 Task: Click reset in search with filters.
Action: Mouse moved to (526, 60)
Screenshot: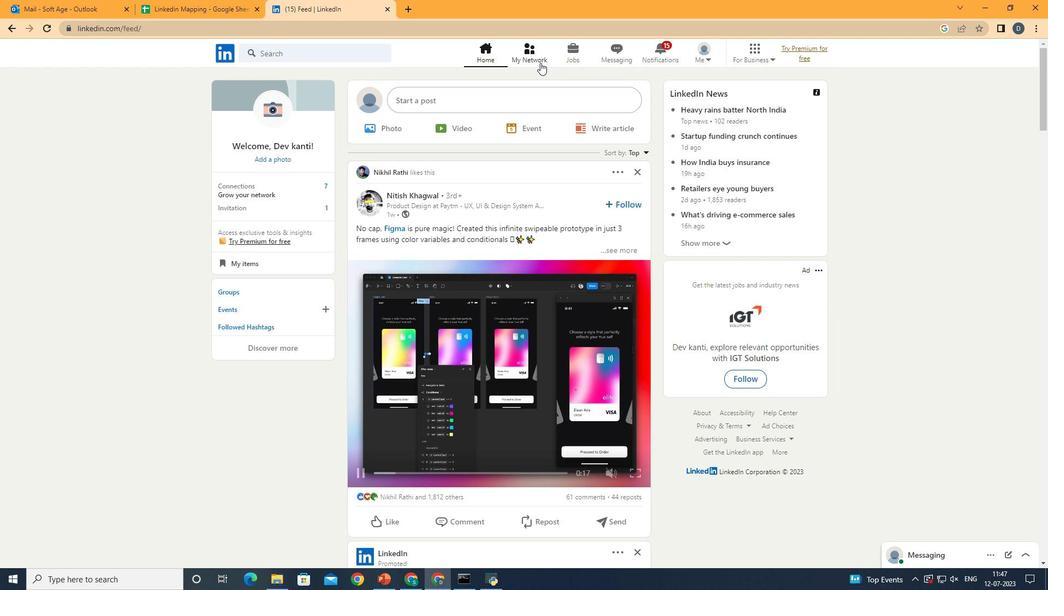 
Action: Mouse pressed left at (526, 60)
Screenshot: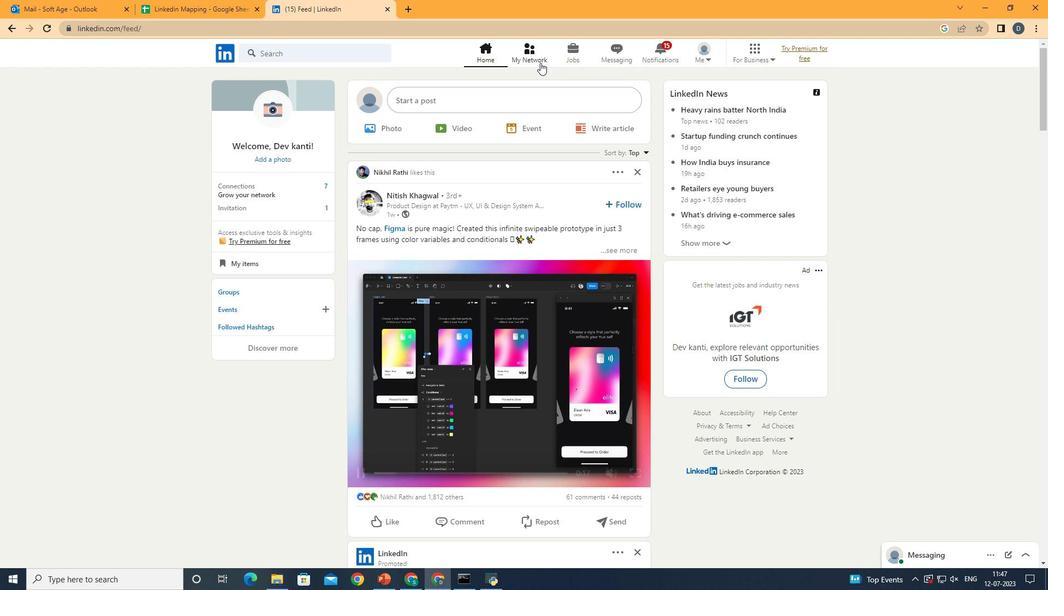 
Action: Mouse moved to (360, 107)
Screenshot: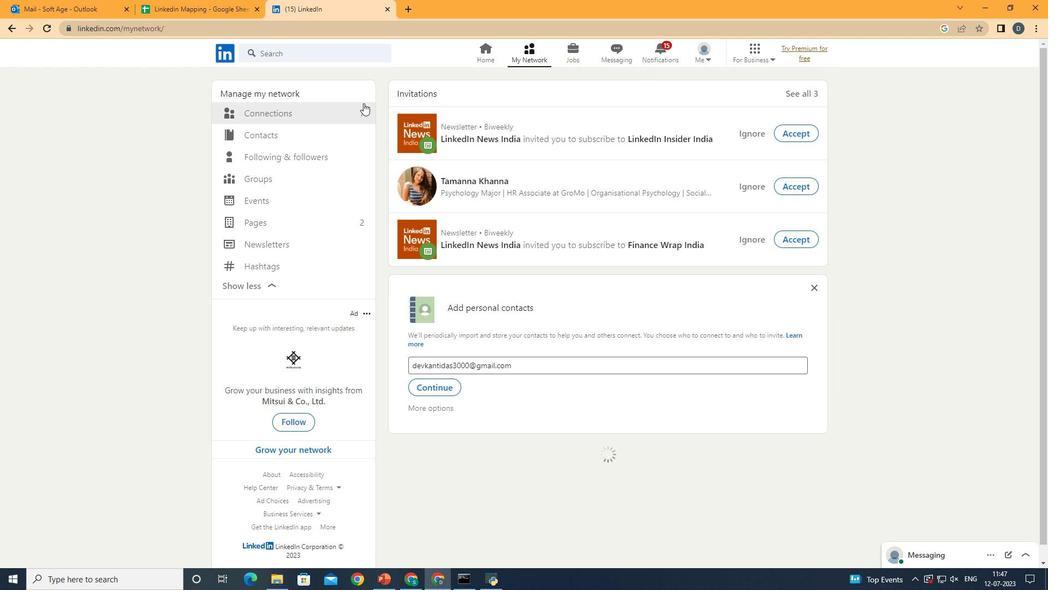 
Action: Mouse pressed left at (360, 107)
Screenshot: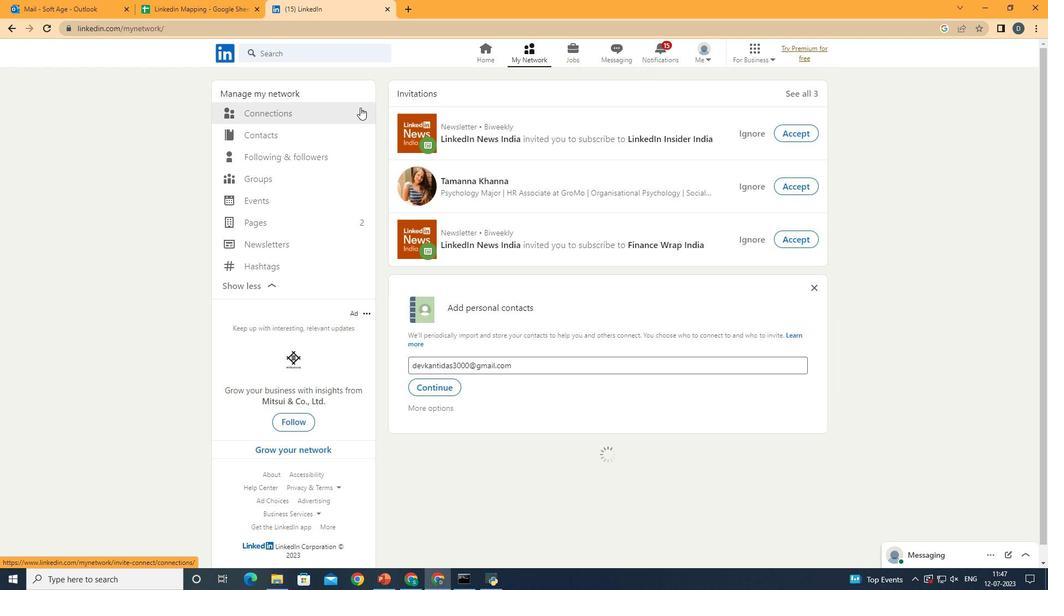 
Action: Mouse moved to (609, 110)
Screenshot: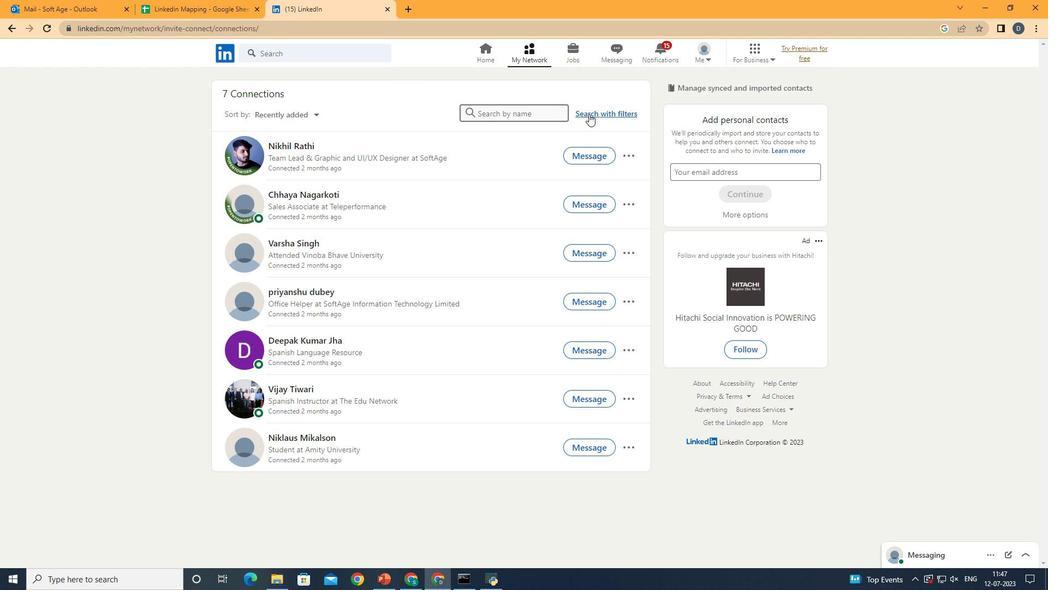 
Action: Mouse pressed left at (609, 110)
Screenshot: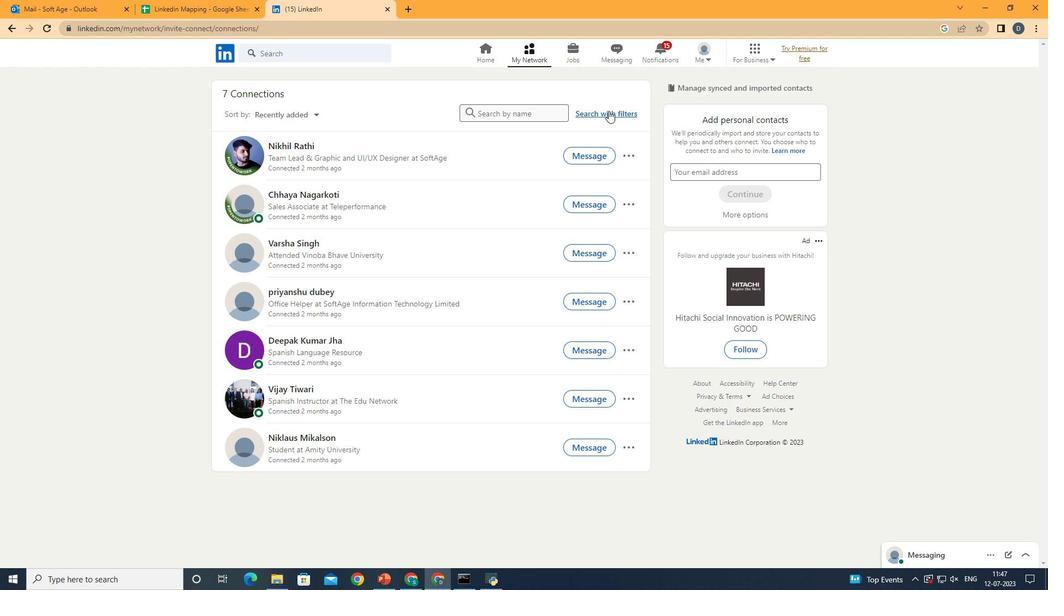 
Action: Mouse moved to (552, 77)
Screenshot: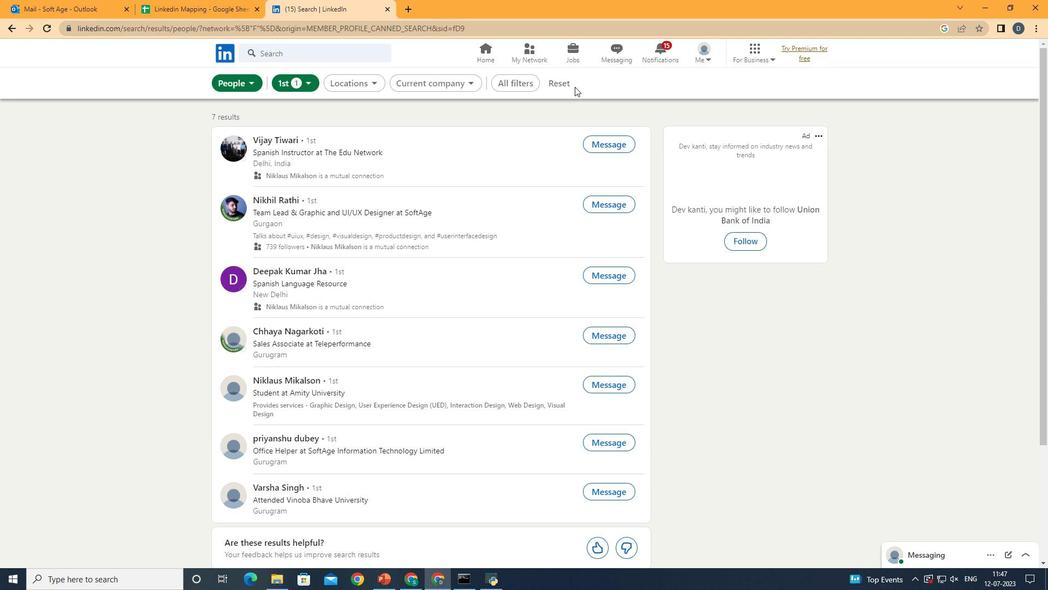 
Action: Mouse pressed left at (552, 77)
Screenshot: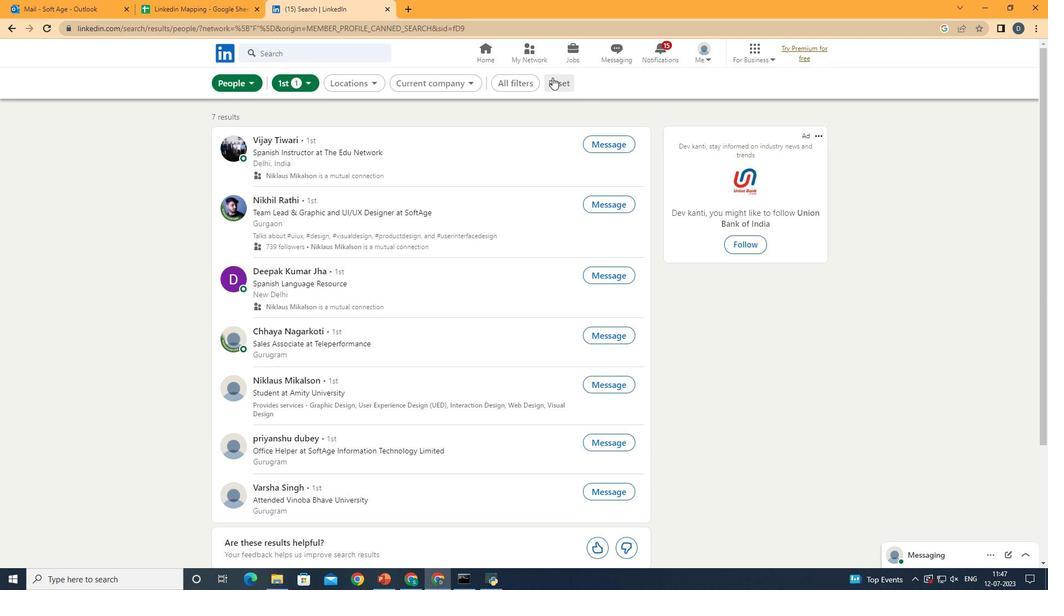 
Action: Mouse moved to (635, 233)
Screenshot: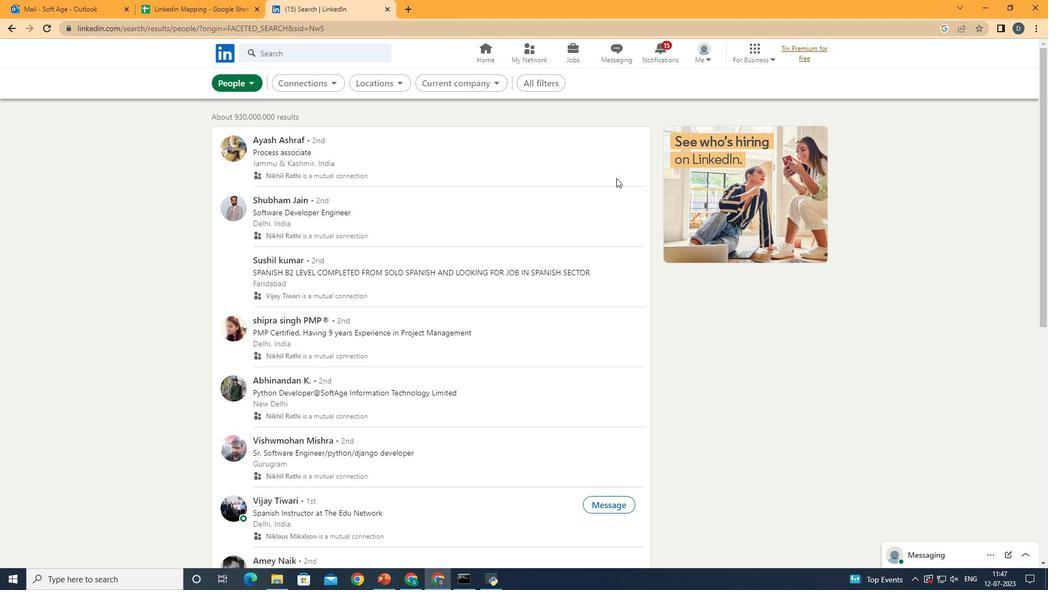 
Action: Mouse scrolled (635, 233) with delta (0, 0)
Screenshot: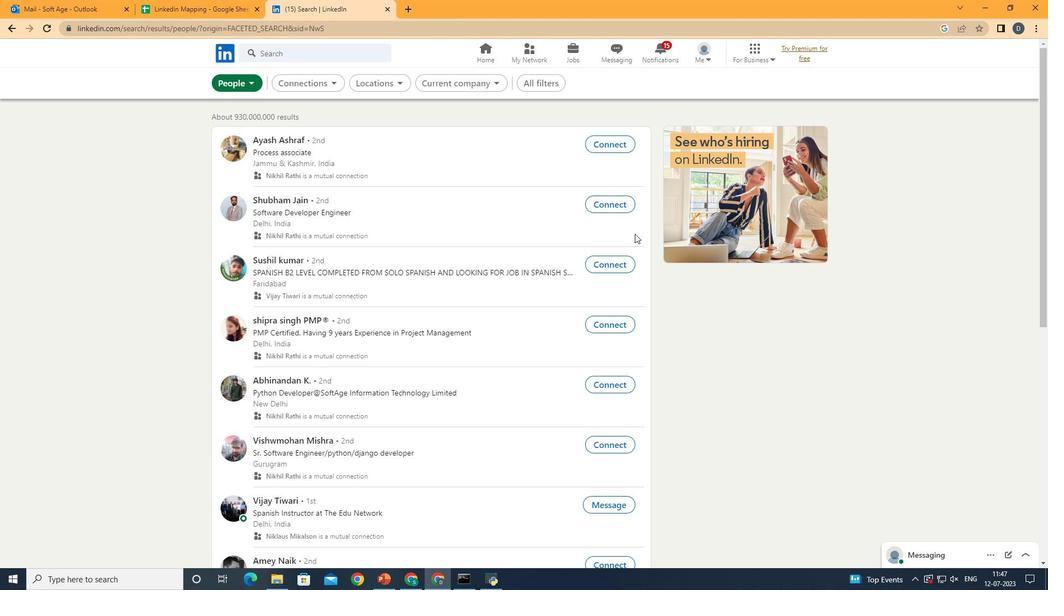 
Action: Mouse scrolled (635, 233) with delta (0, 0)
Screenshot: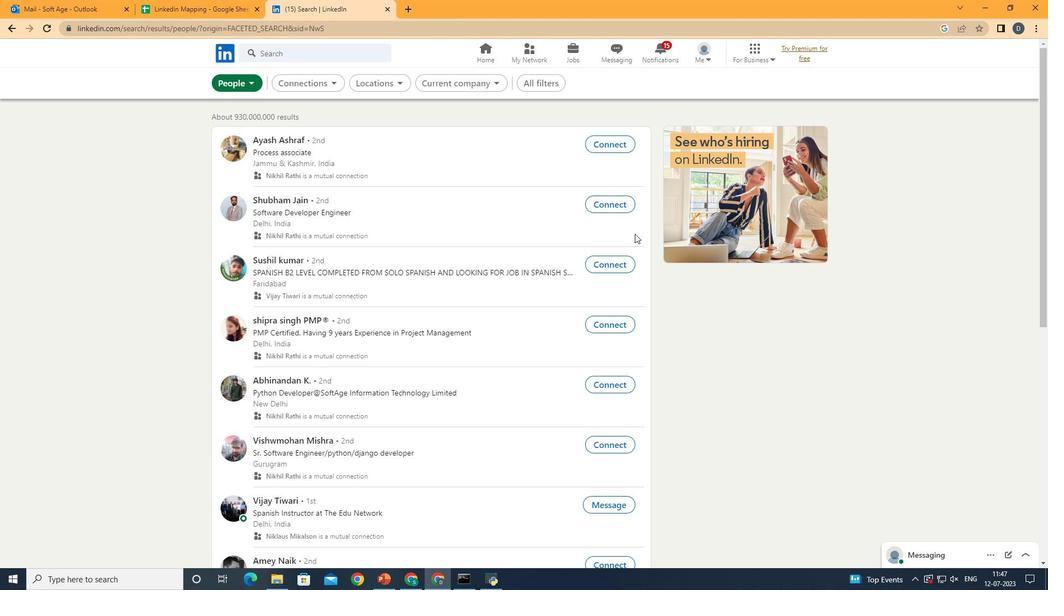 
Action: Mouse scrolled (635, 233) with delta (0, 0)
Screenshot: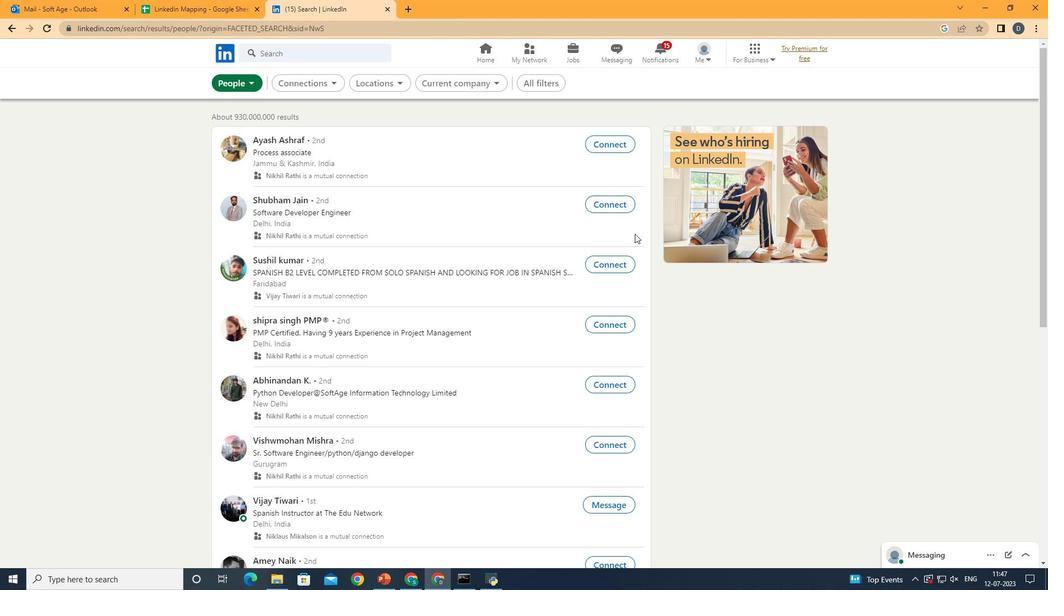 
Action: Mouse scrolled (635, 233) with delta (0, 0)
Screenshot: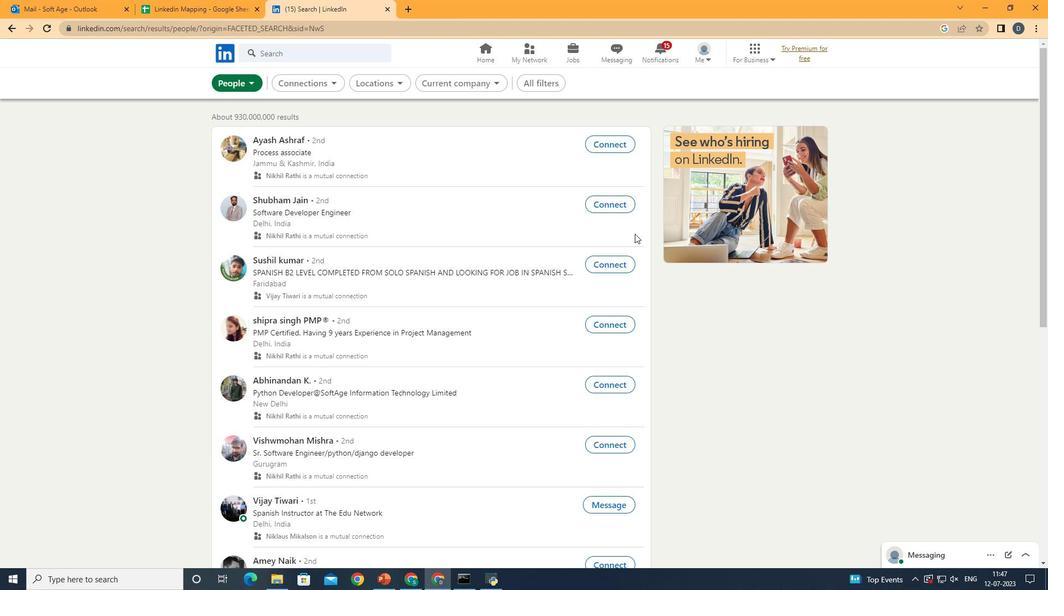 
Action: Mouse scrolled (635, 233) with delta (0, 0)
Screenshot: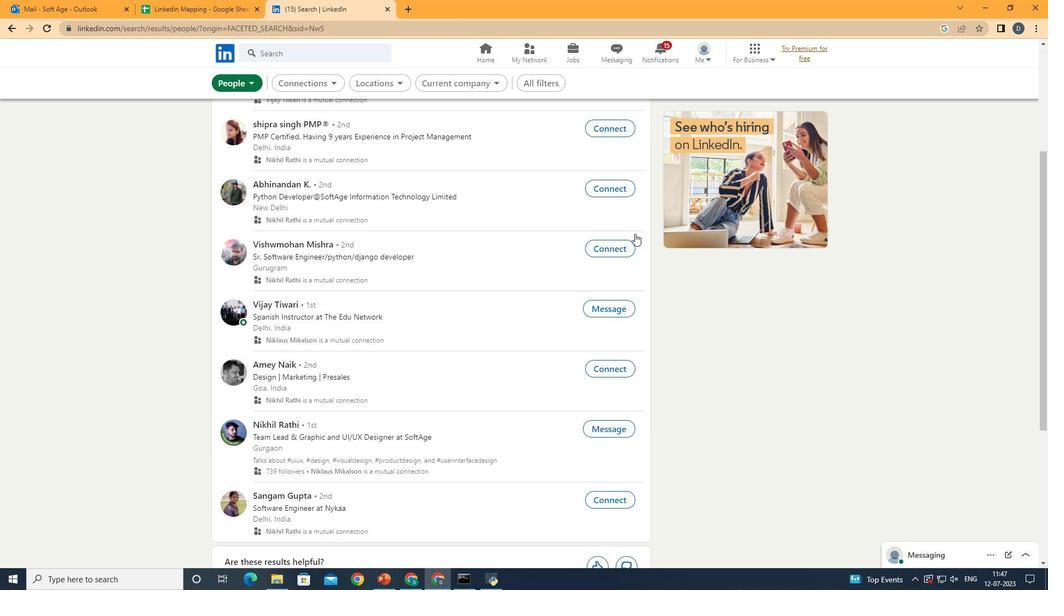 
Action: Mouse scrolled (635, 233) with delta (0, 0)
Screenshot: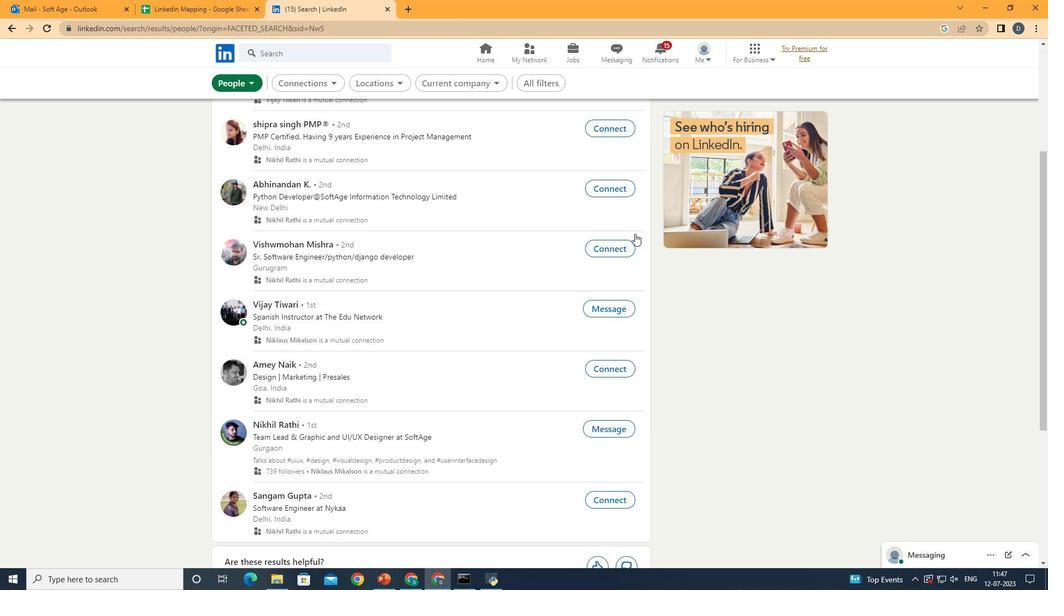 
Action: Mouse scrolled (635, 233) with delta (0, 0)
Screenshot: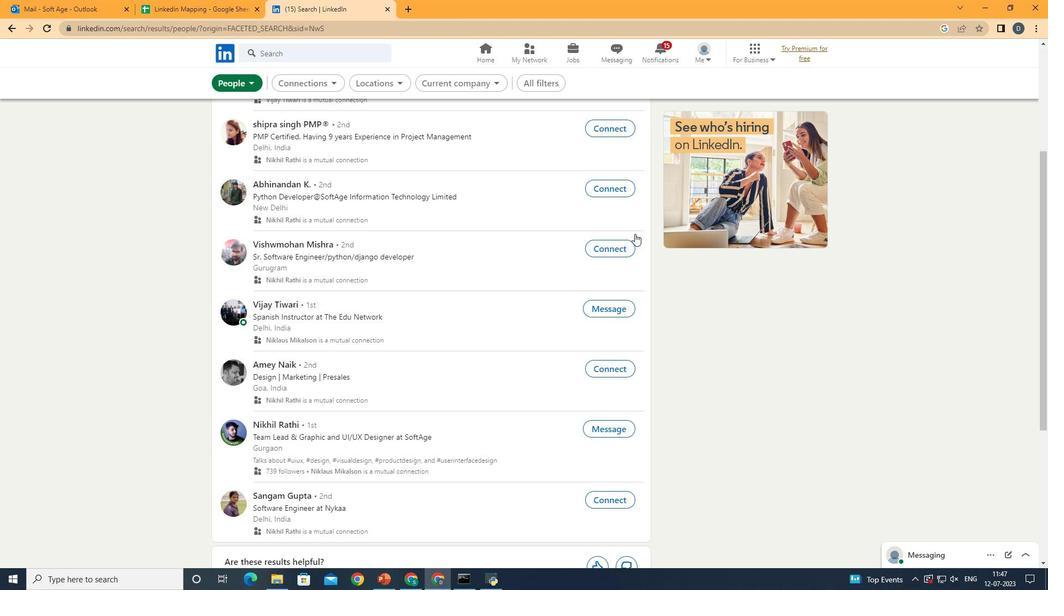 
Action: Mouse scrolled (635, 233) with delta (0, 0)
Screenshot: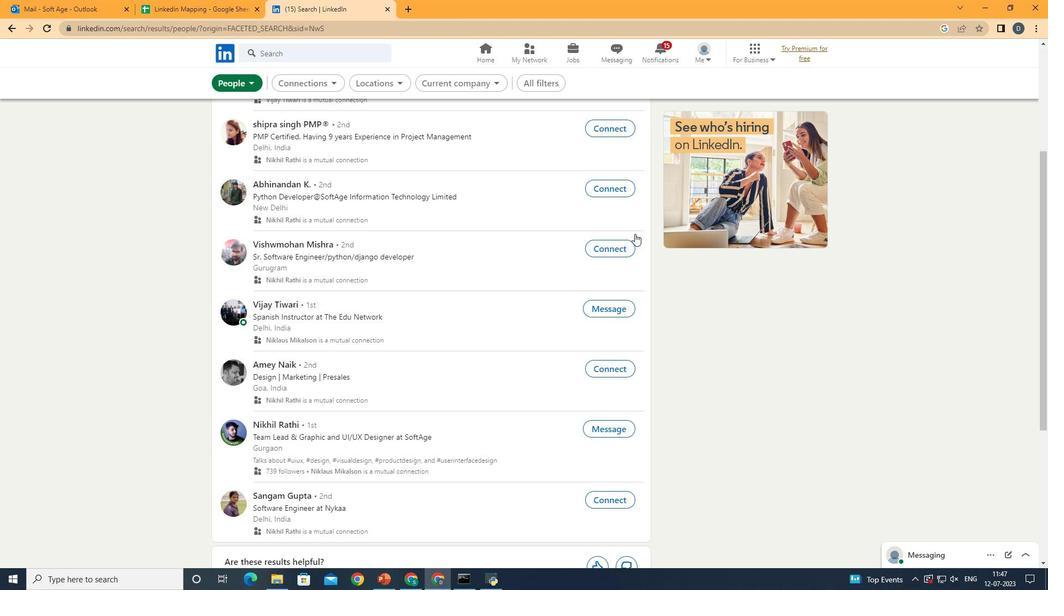 
Action: Mouse scrolled (635, 233) with delta (0, 0)
Screenshot: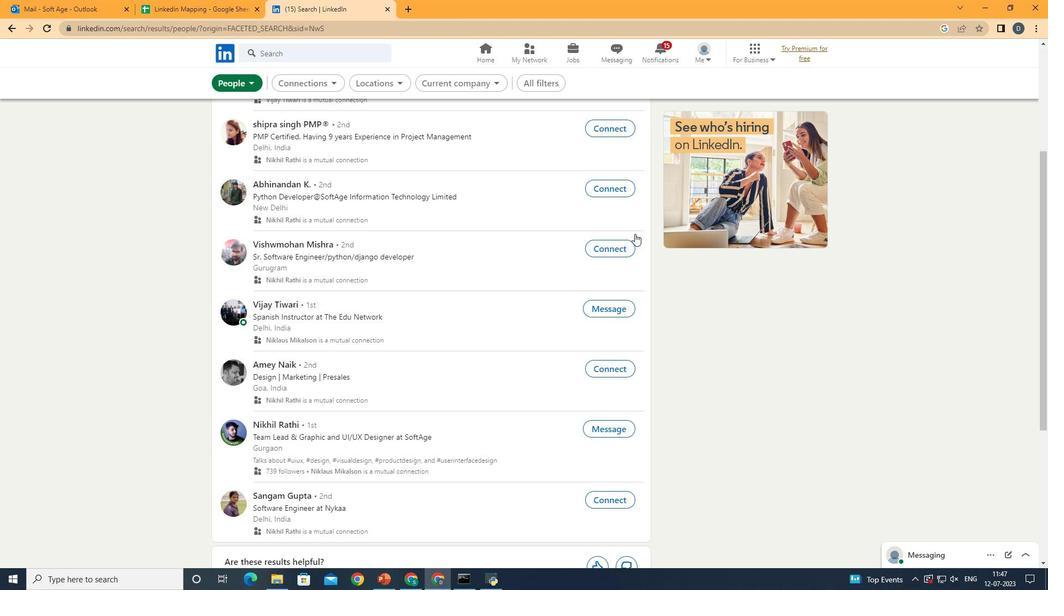 
Action: Mouse scrolled (635, 233) with delta (0, 0)
Screenshot: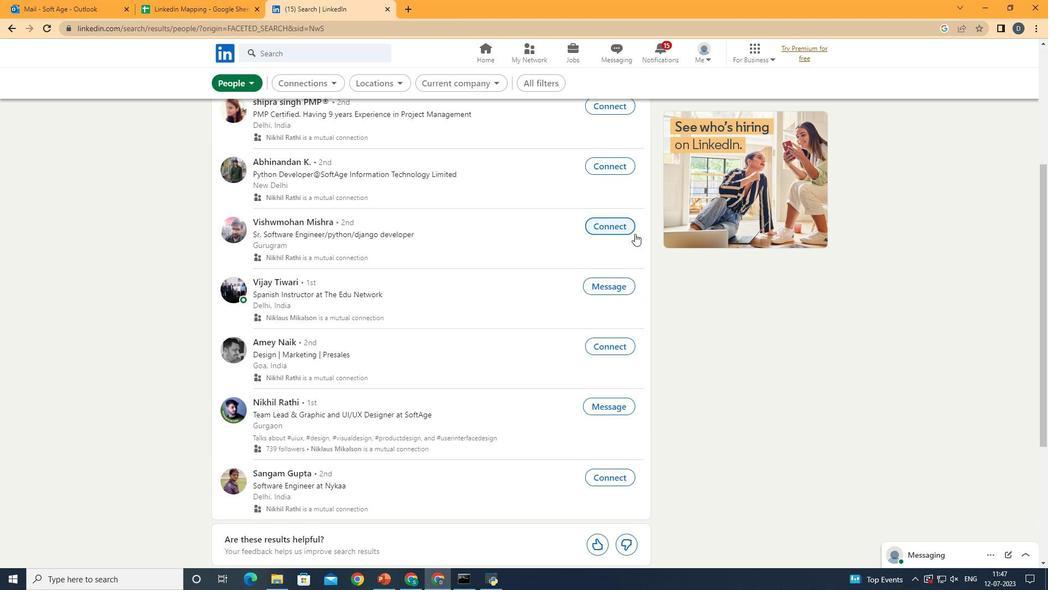 
Action: Mouse scrolled (635, 233) with delta (0, 0)
Screenshot: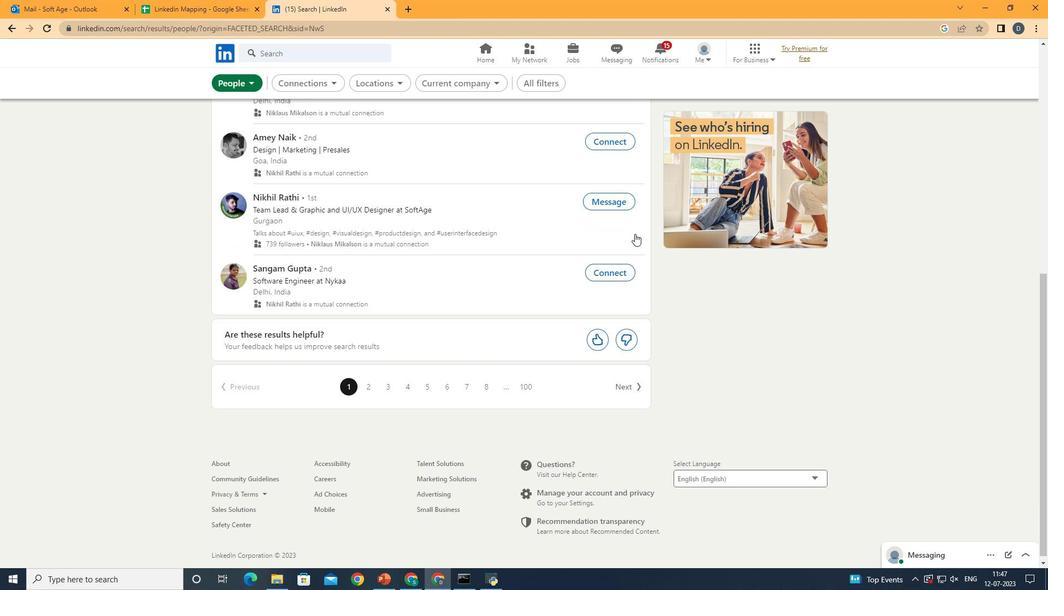 
Action: Mouse scrolled (635, 233) with delta (0, 0)
Screenshot: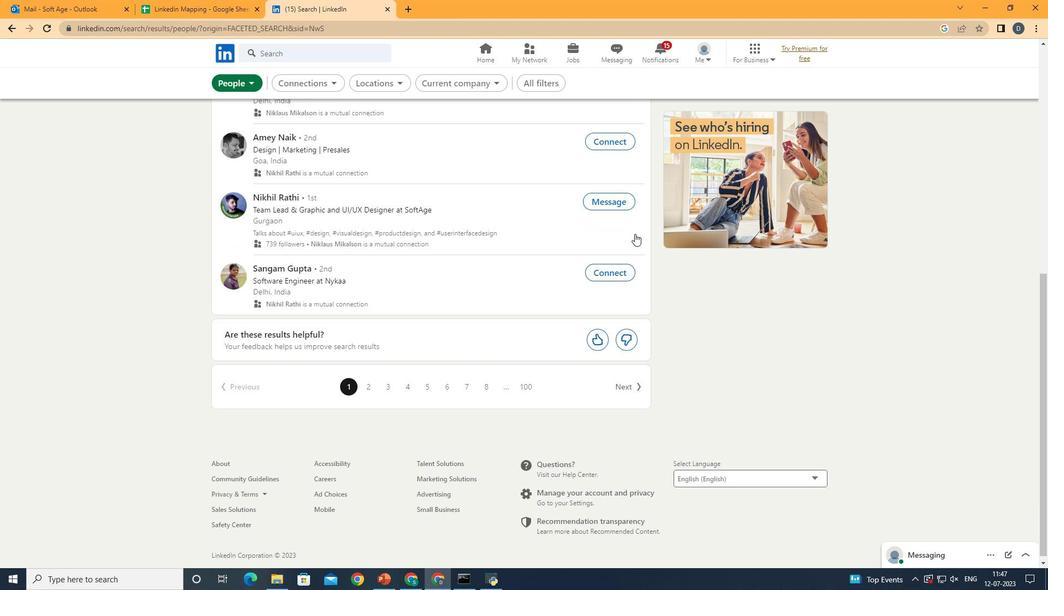 
Action: Mouse scrolled (635, 233) with delta (0, 0)
Screenshot: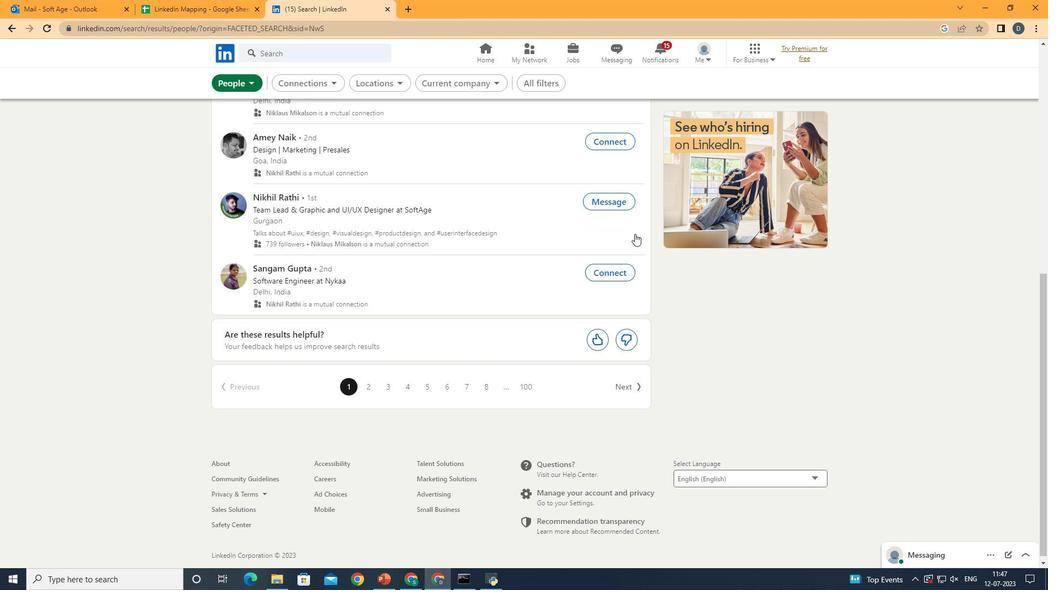 
Action: Mouse scrolled (635, 233) with delta (0, 0)
Screenshot: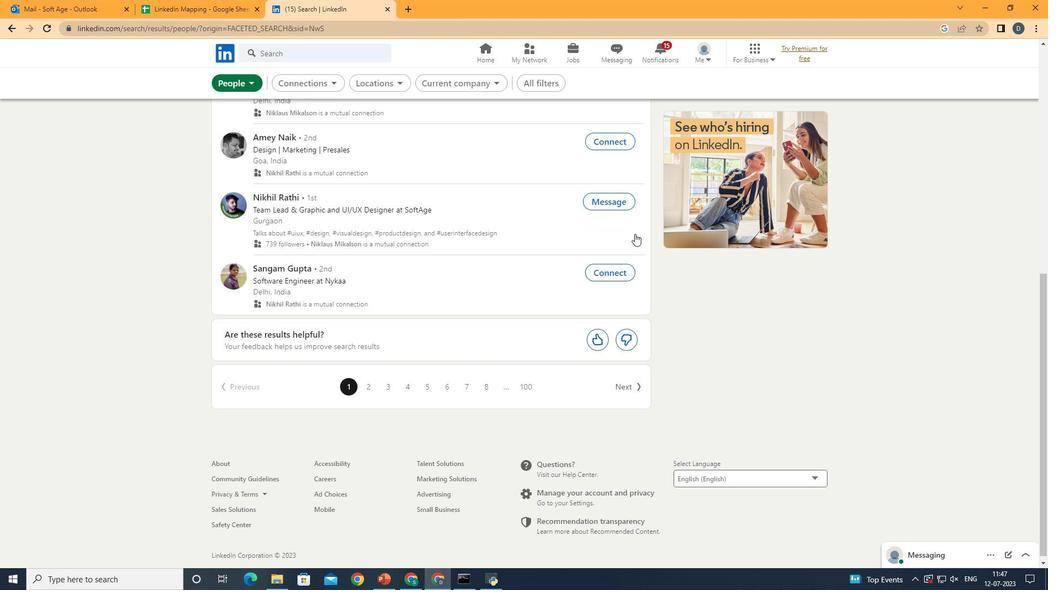 
Action: Mouse scrolled (635, 233) with delta (0, 0)
Screenshot: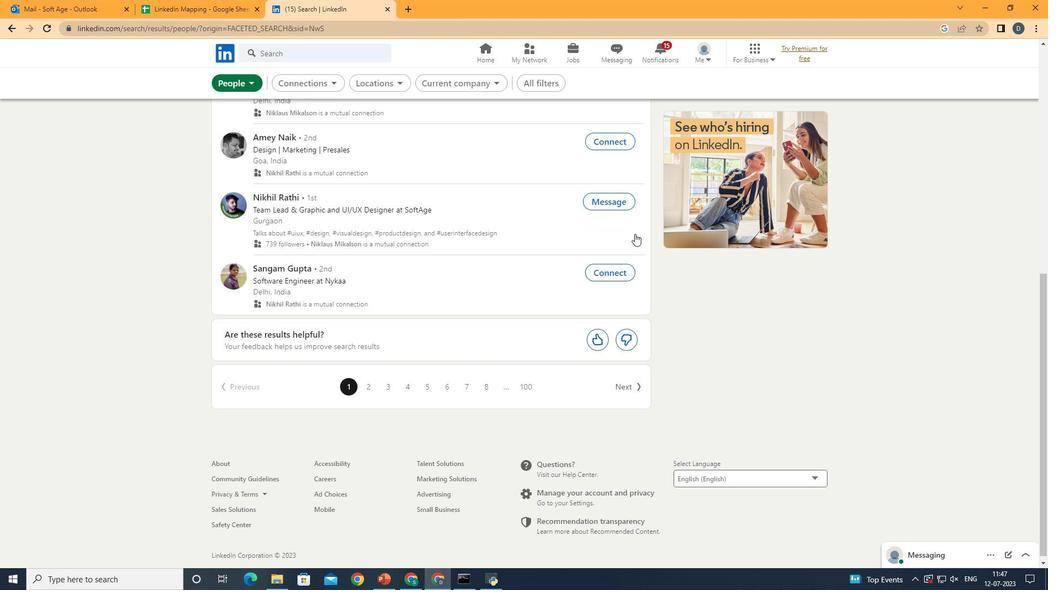 
Action: Mouse scrolled (635, 233) with delta (0, 0)
Screenshot: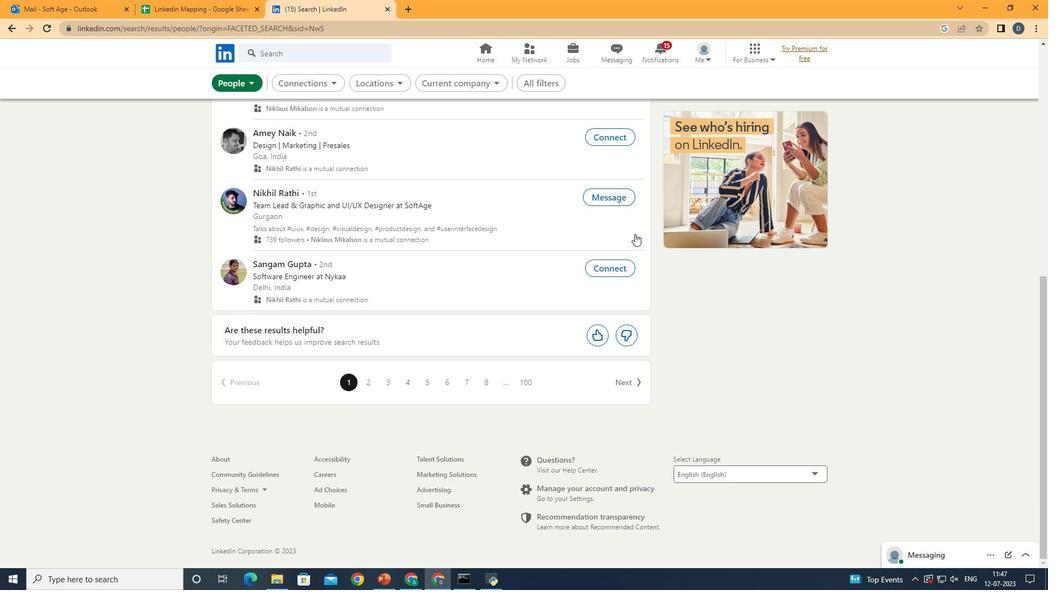 
Action: Mouse scrolled (635, 233) with delta (0, 0)
Screenshot: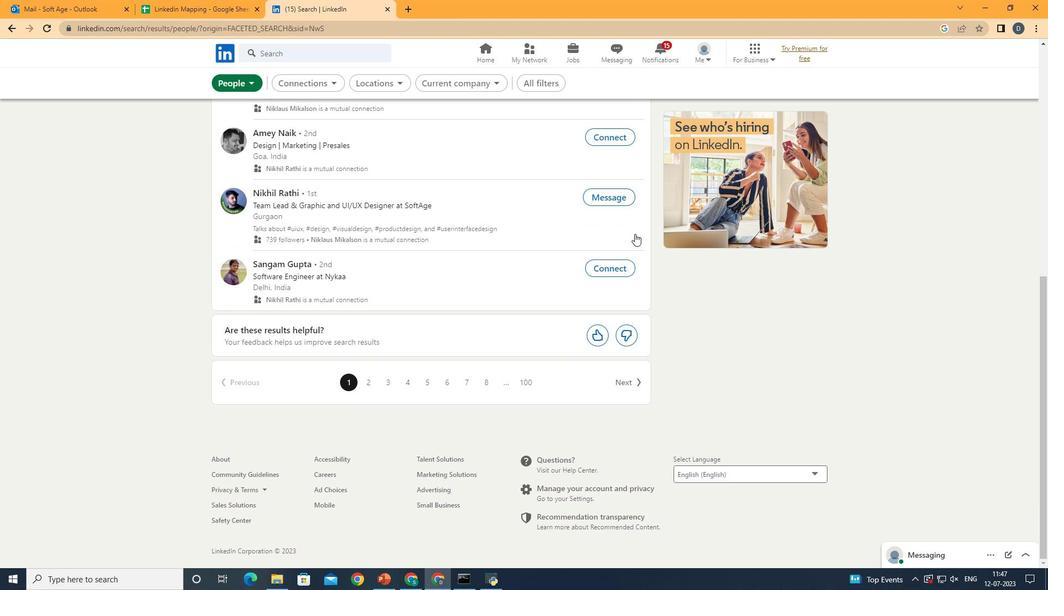 
Action: Mouse scrolled (635, 234) with delta (0, 0)
Screenshot: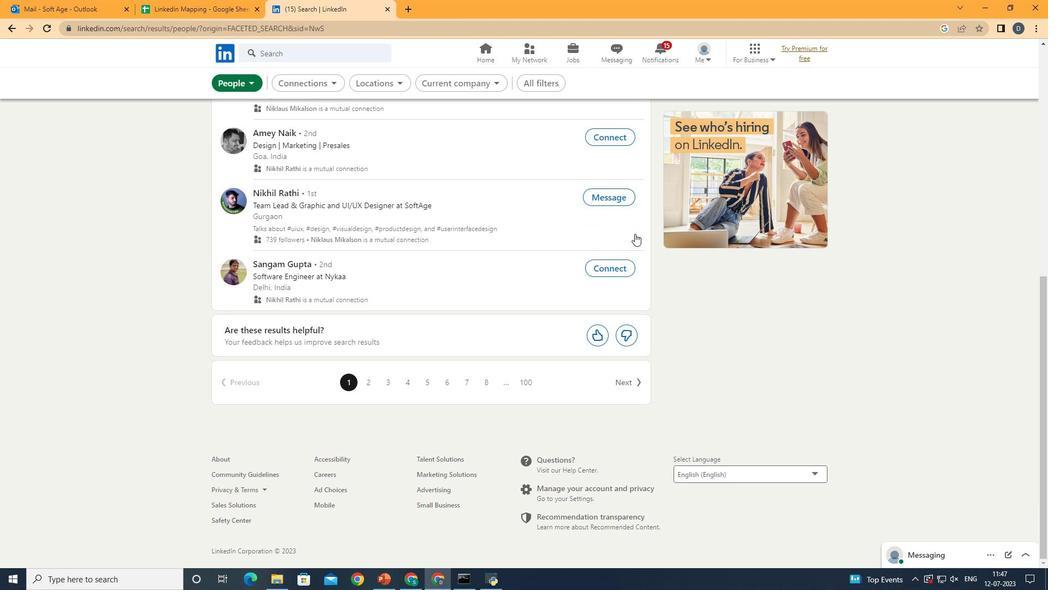 
Action: Mouse scrolled (635, 234) with delta (0, 0)
Screenshot: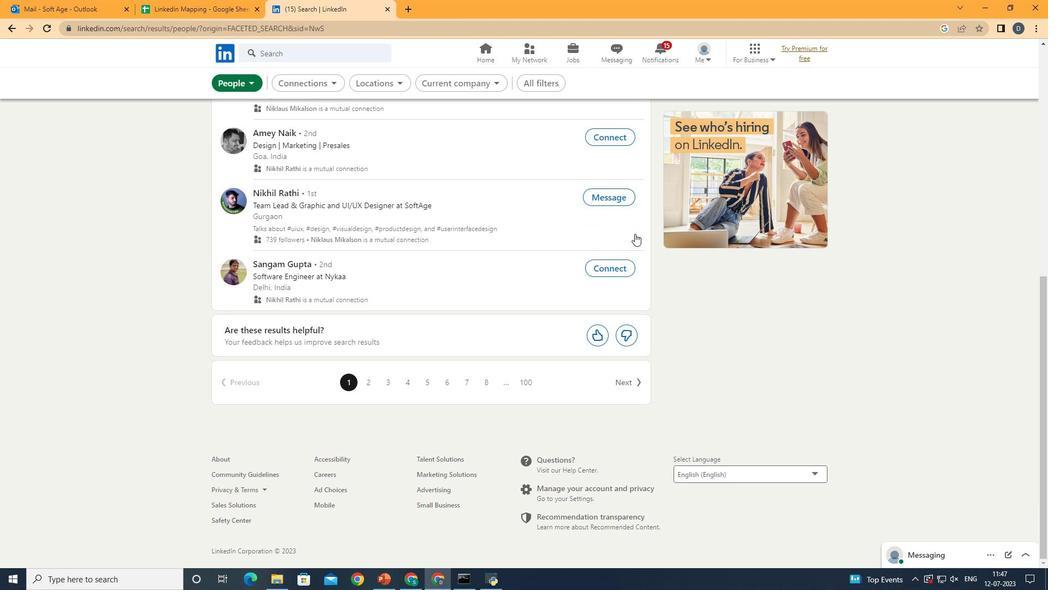 
Action: Mouse scrolled (635, 234) with delta (0, 0)
Screenshot: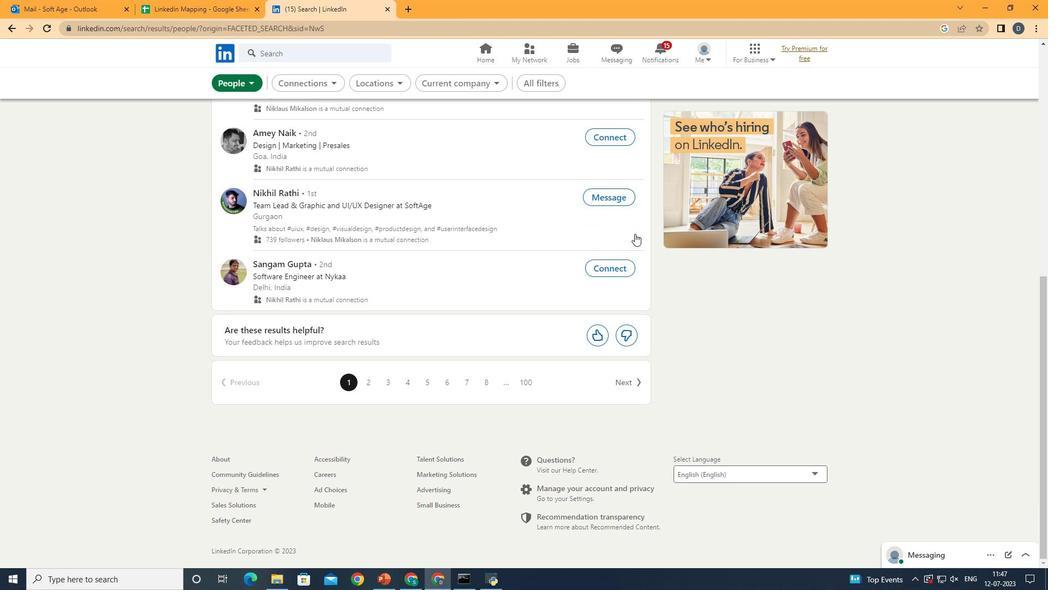
Action: Mouse scrolled (635, 234) with delta (0, 0)
Screenshot: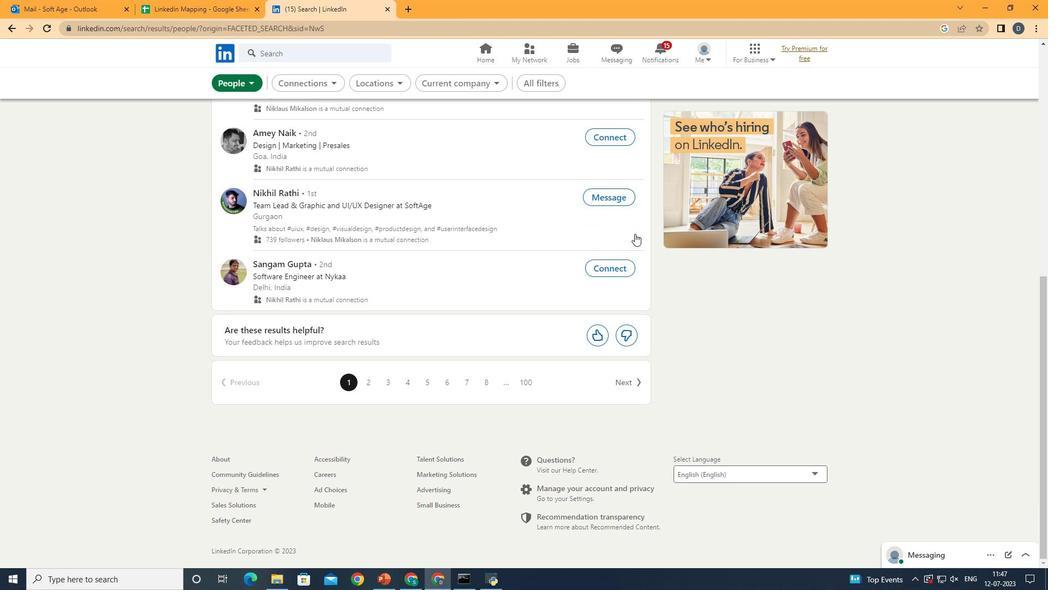 
Action: Mouse scrolled (635, 234) with delta (0, 0)
Screenshot: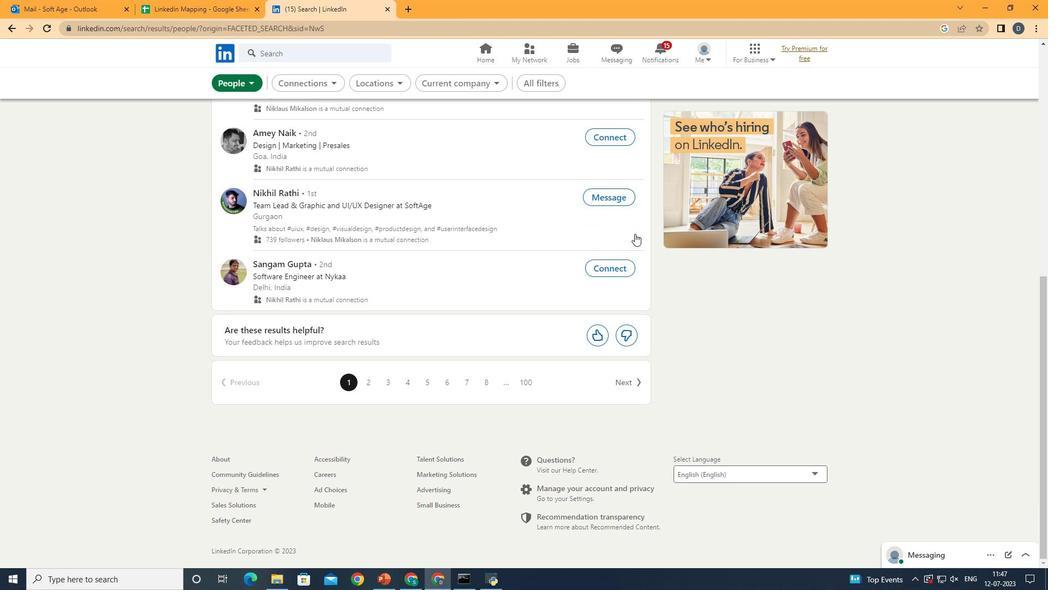 
Action: Mouse scrolled (635, 234) with delta (0, 0)
Screenshot: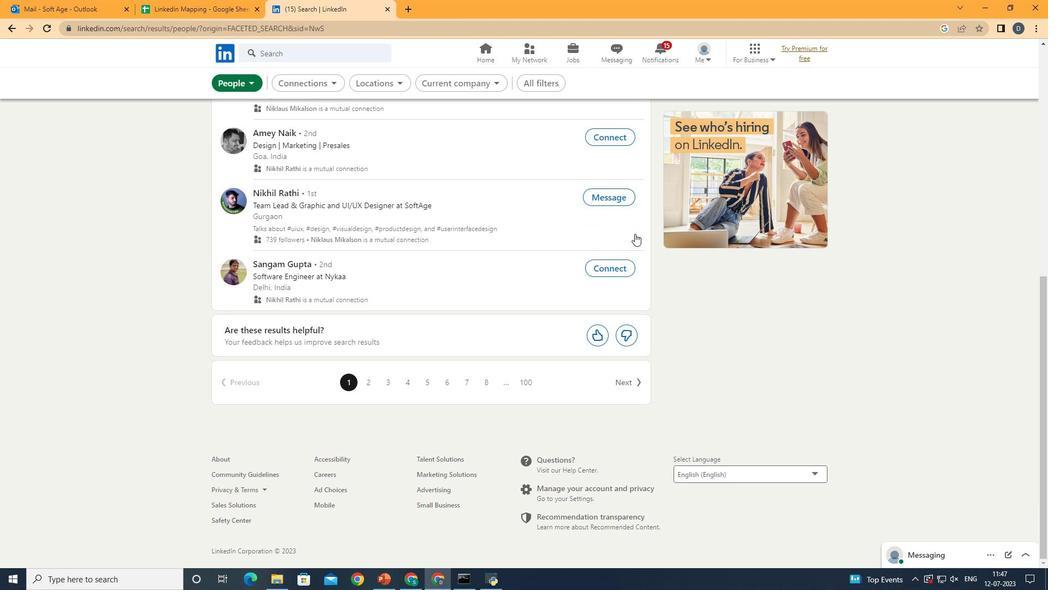 
Action: Mouse scrolled (635, 234) with delta (0, 0)
Screenshot: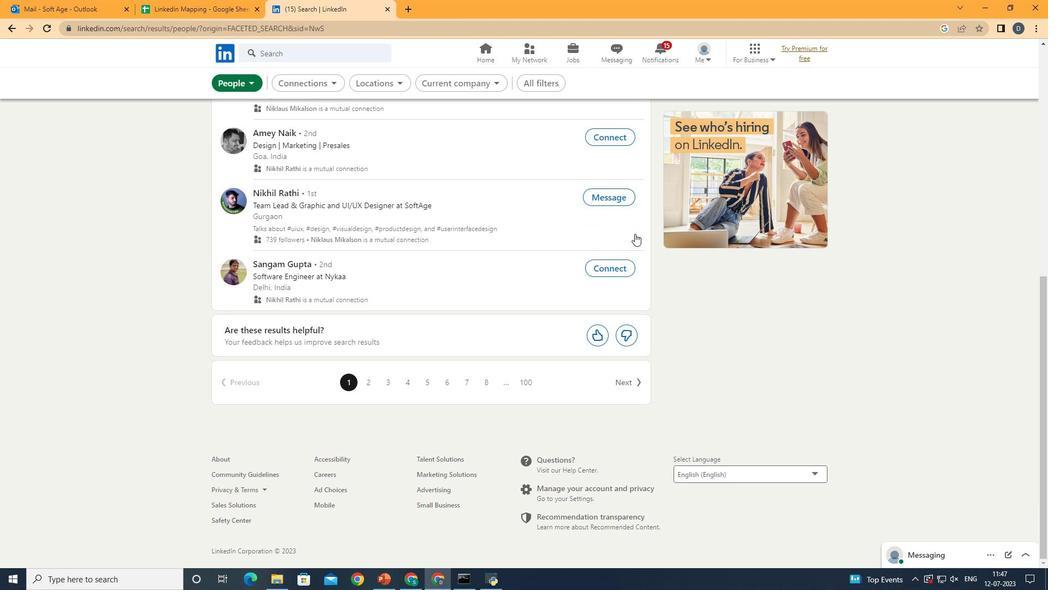 
Action: Mouse scrolled (635, 234) with delta (0, 0)
Screenshot: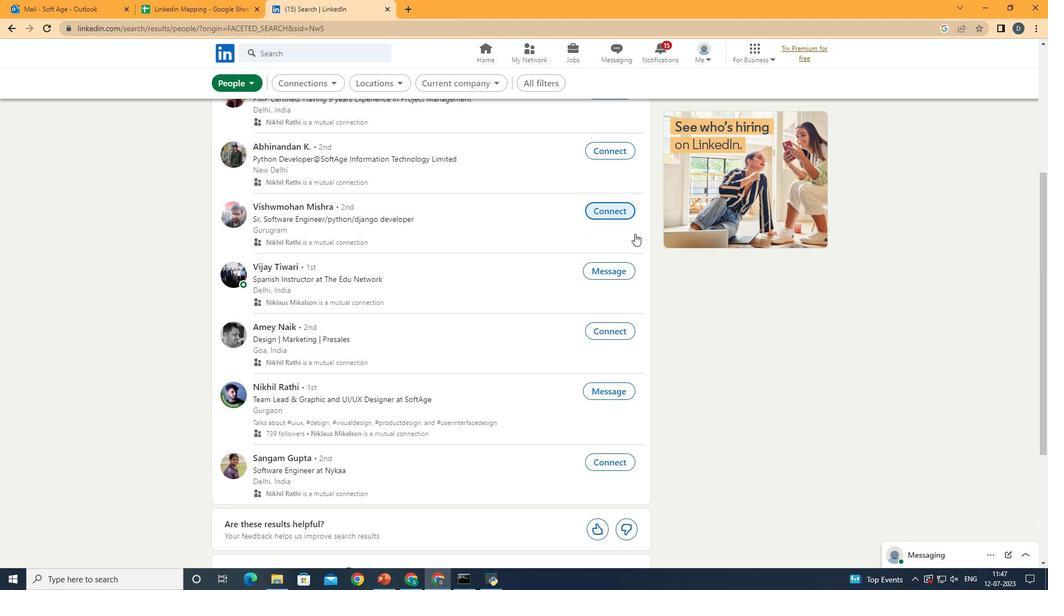 
Action: Mouse scrolled (635, 234) with delta (0, 0)
Screenshot: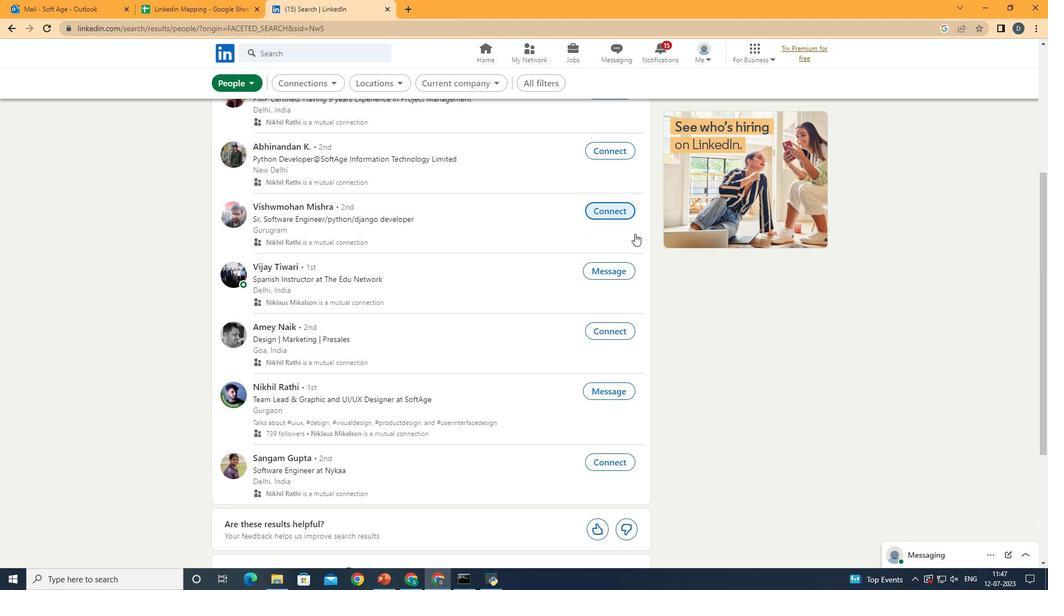 
Action: Mouse scrolled (635, 234) with delta (0, 0)
Screenshot: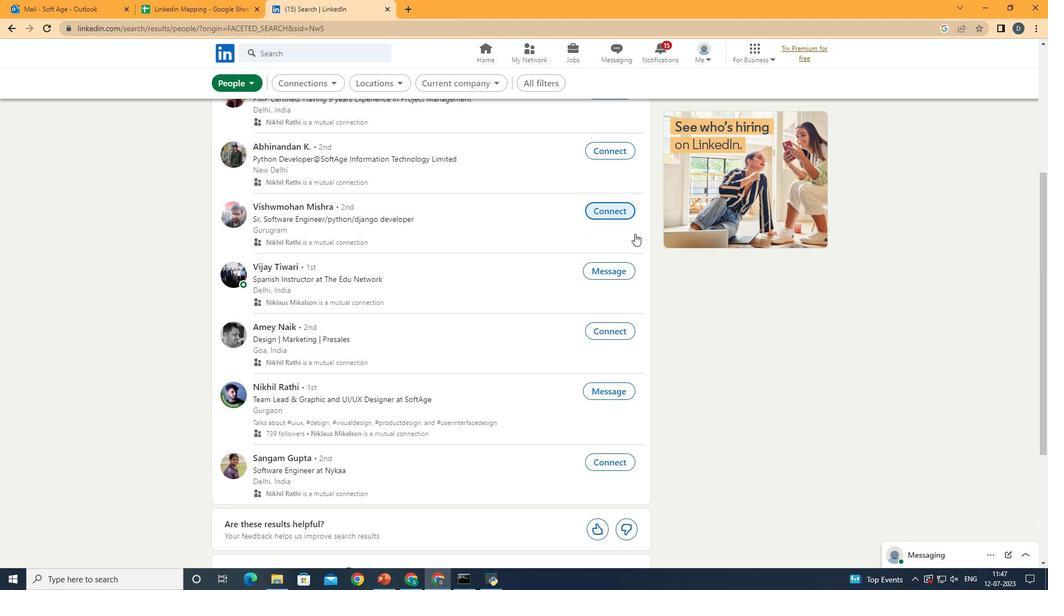 
Action: Mouse scrolled (635, 234) with delta (0, 0)
Screenshot: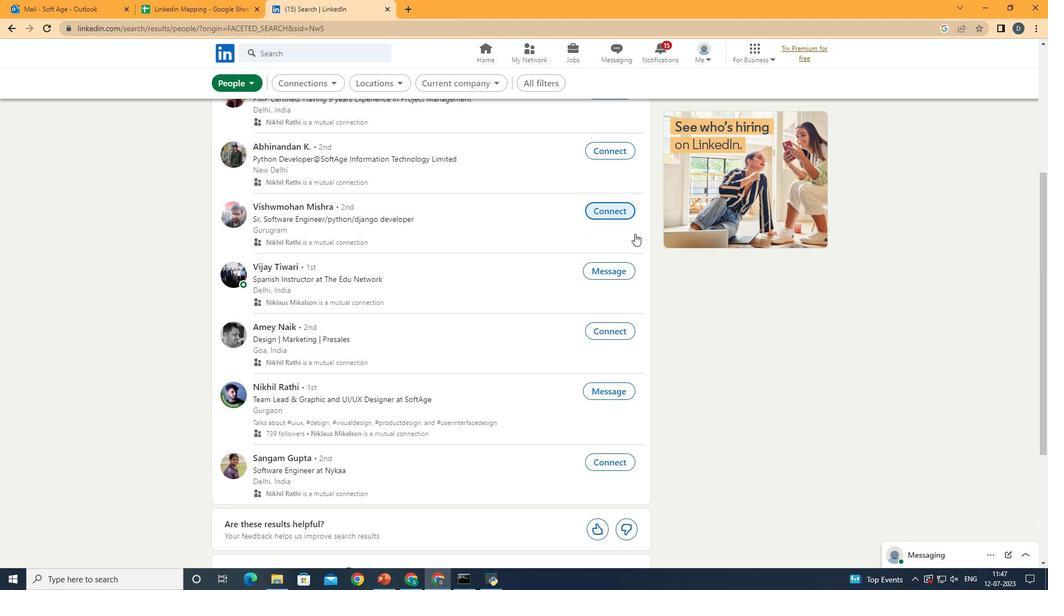
Action: Mouse scrolled (635, 234) with delta (0, 0)
Screenshot: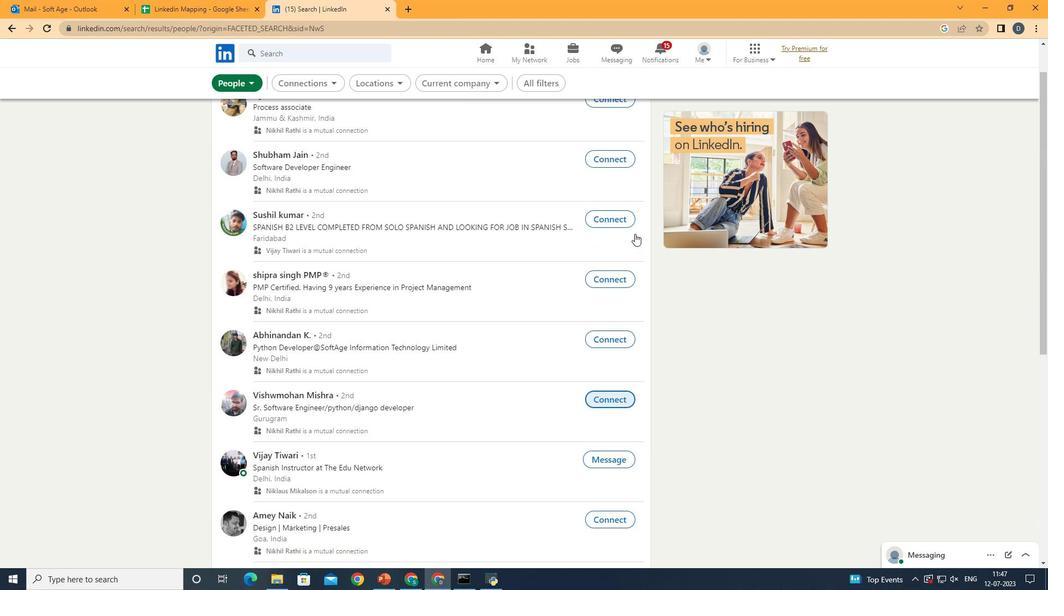 
Action: Mouse scrolled (635, 234) with delta (0, 0)
Screenshot: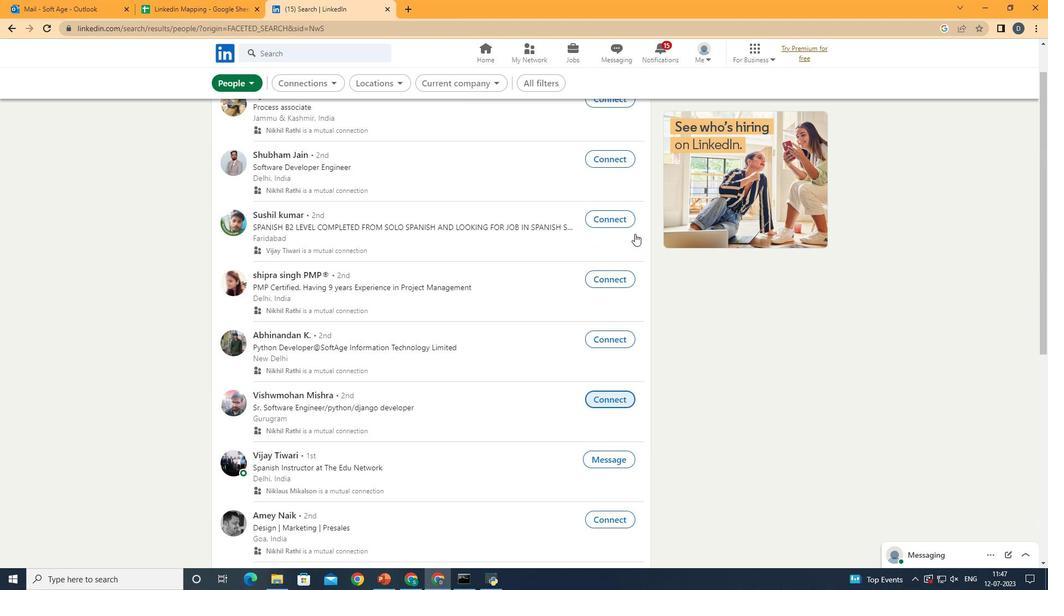 
